 Task: Create a sub task Release to Production / Go Live for the task  Upgrade and migrate company supply chain management to a cloud-based solution in the project ArmourVault , assign it to team member softage.1@softage.net and update the status of the sub task to  Off Track , set the priority of the sub task to High
Action: Mouse moved to (73, 352)
Screenshot: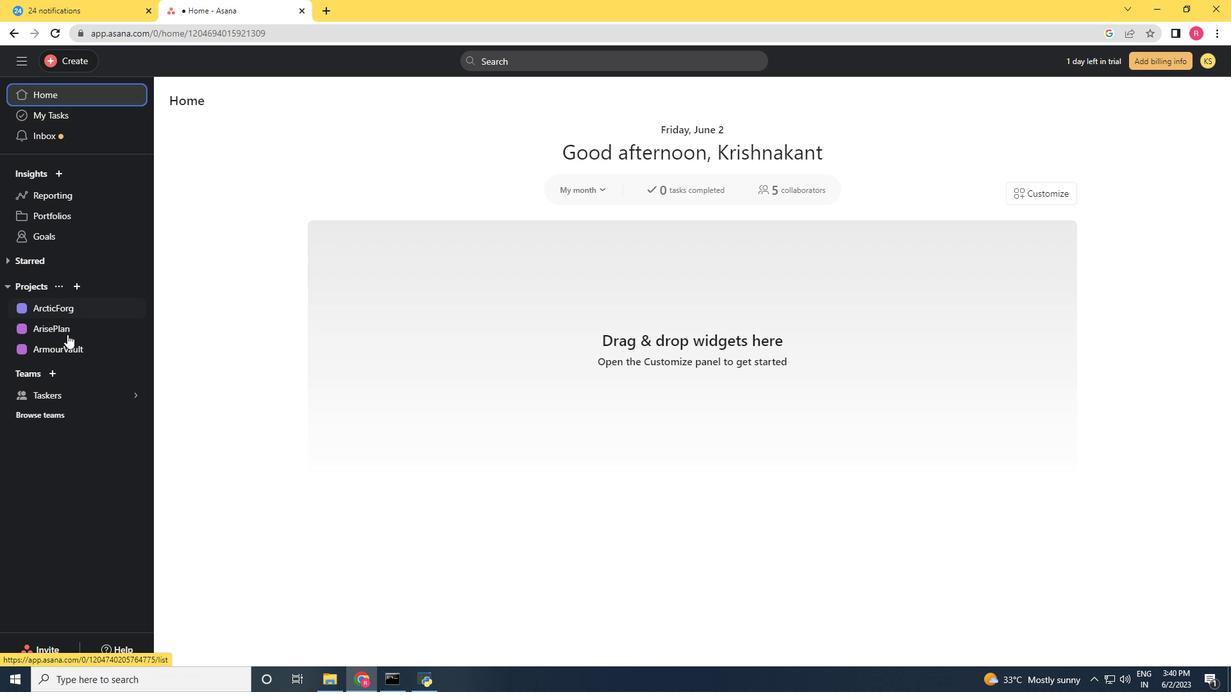 
Action: Mouse pressed left at (73, 352)
Screenshot: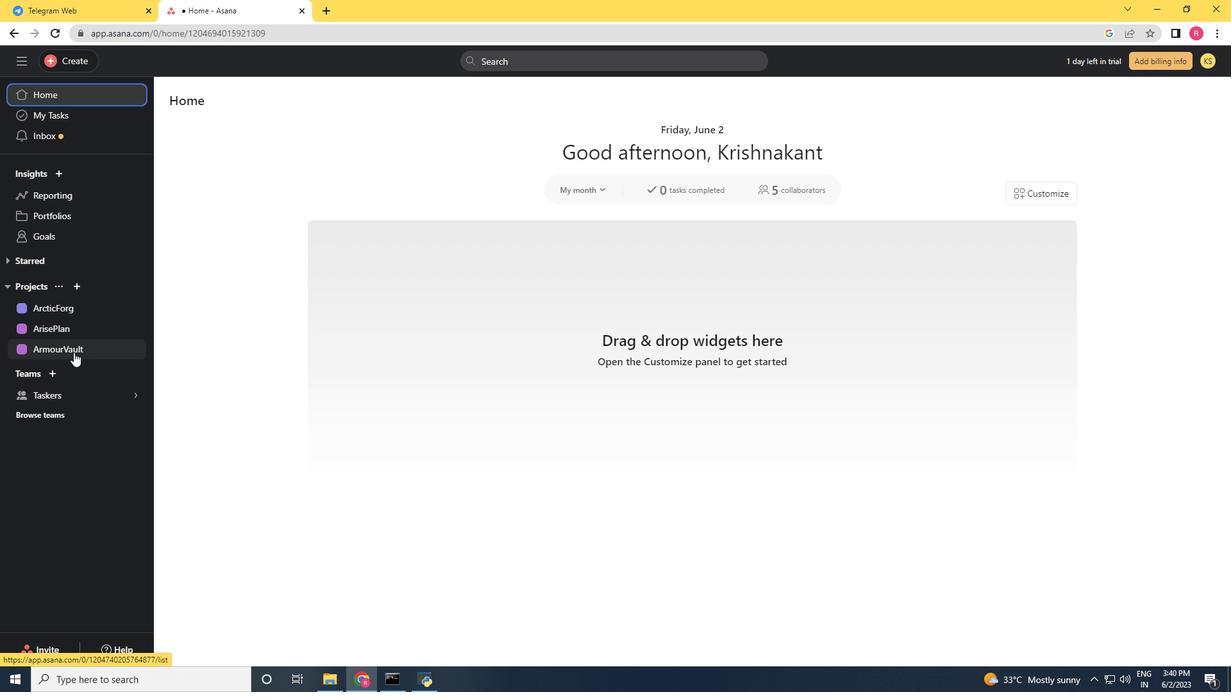 
Action: Mouse moved to (646, 291)
Screenshot: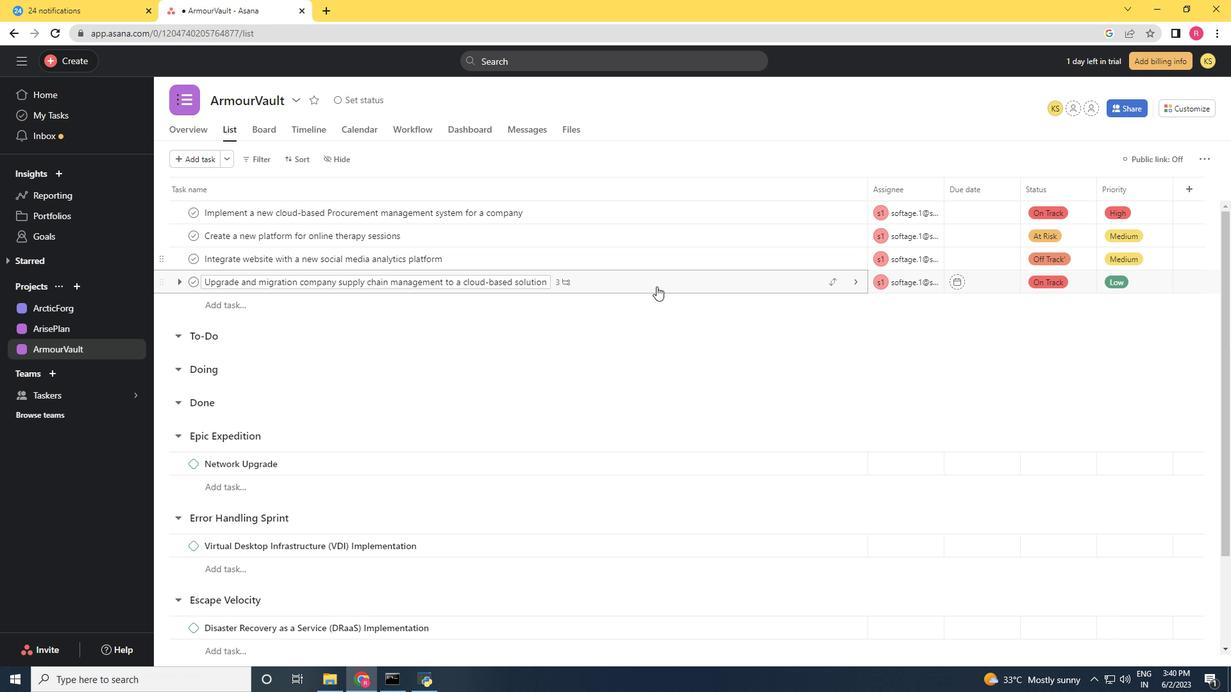 
Action: Mouse pressed left at (646, 291)
Screenshot: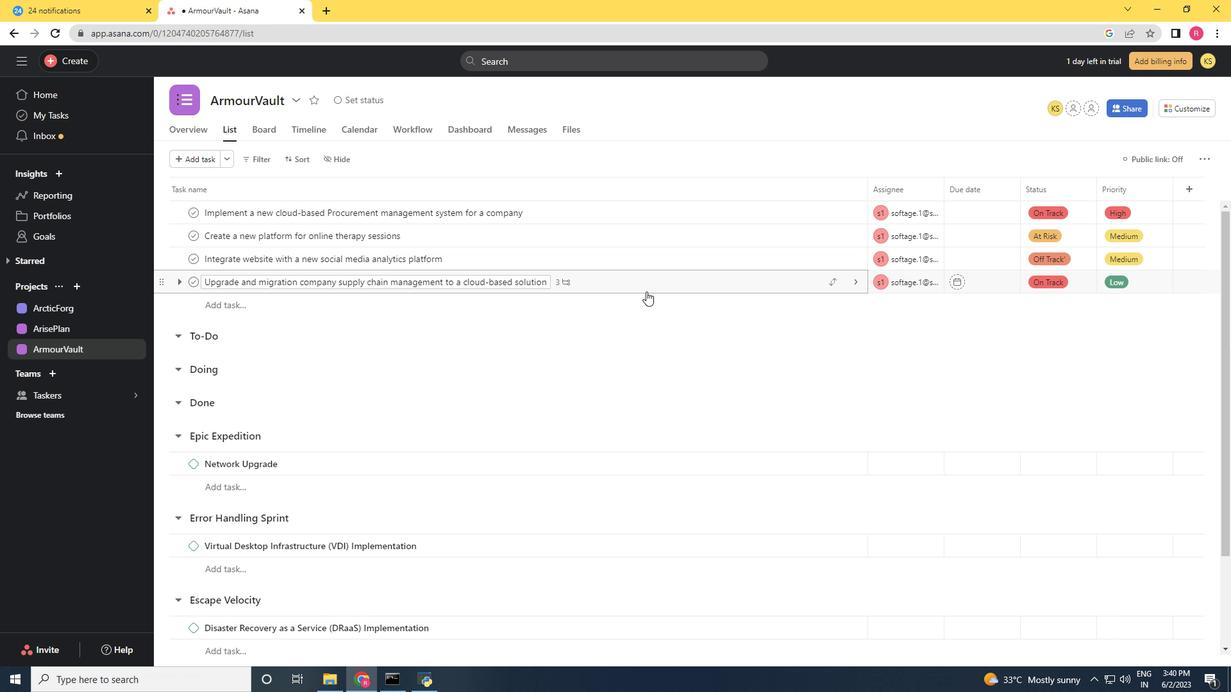 
Action: Mouse moved to (906, 358)
Screenshot: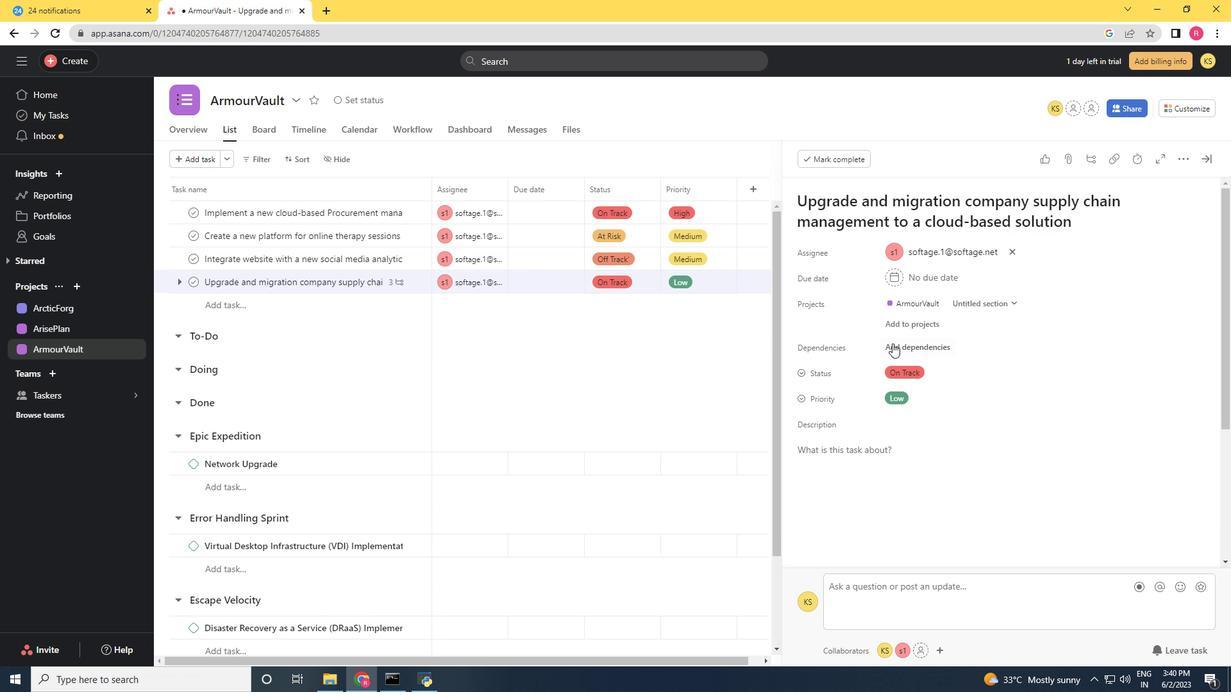 
Action: Mouse scrolled (906, 357) with delta (0, 0)
Screenshot: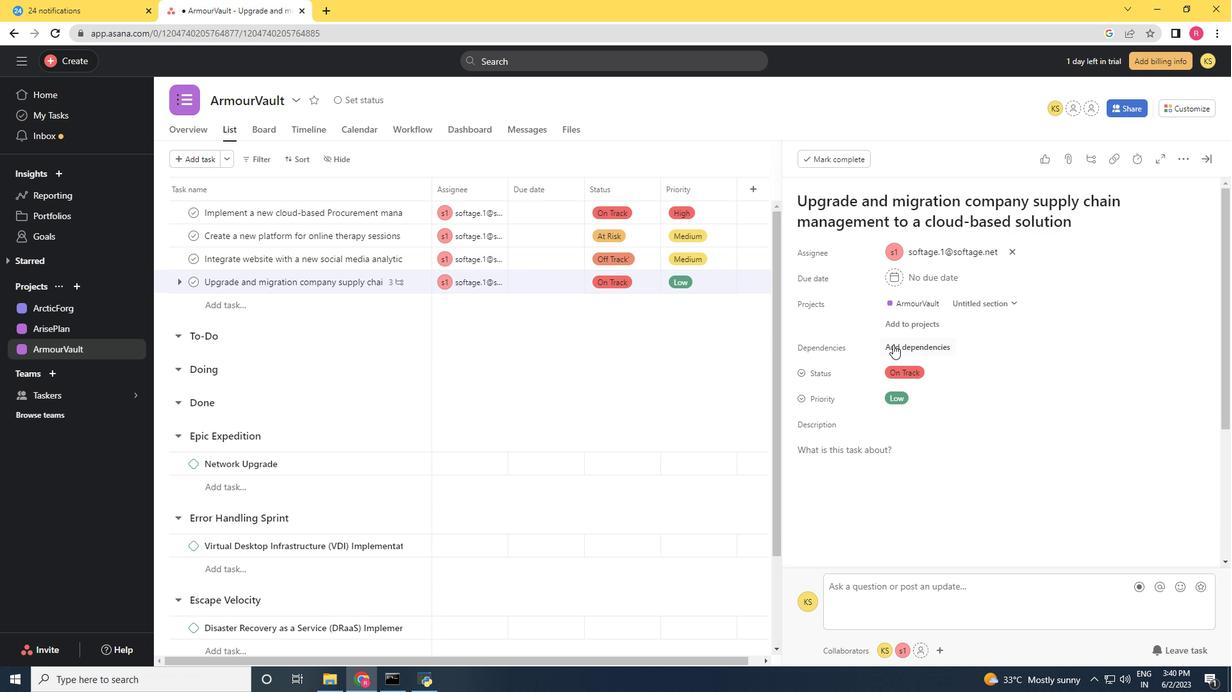
Action: Mouse moved to (911, 366)
Screenshot: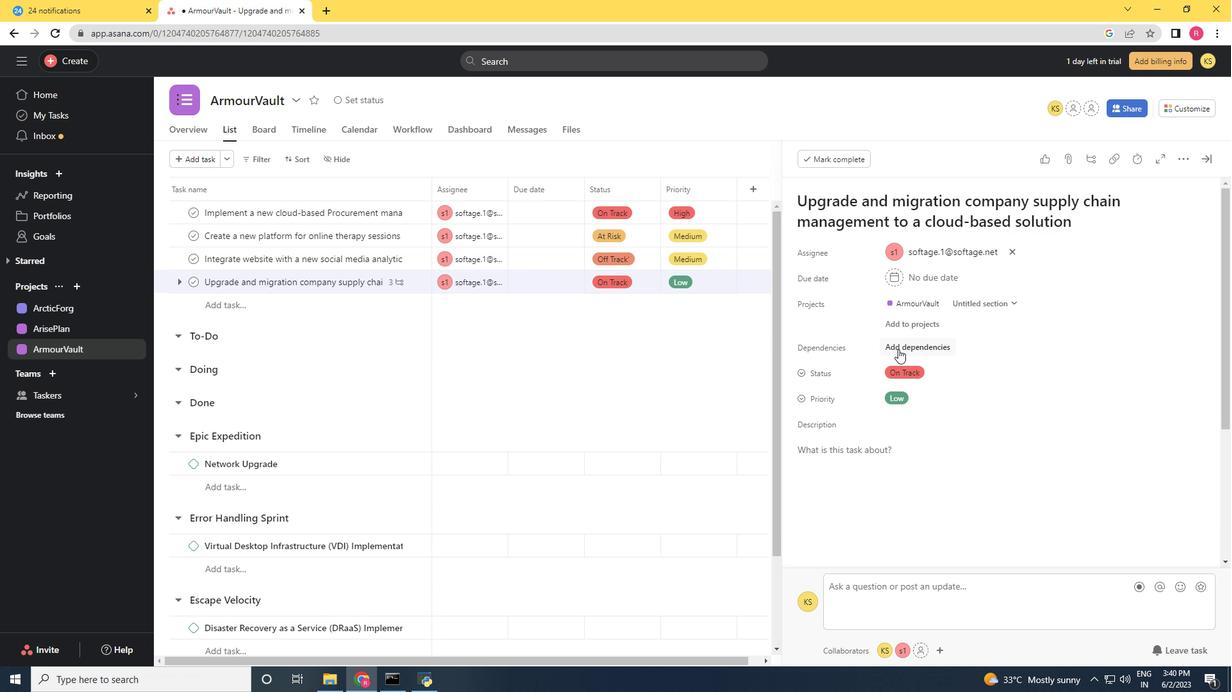
Action: Mouse scrolled (911, 365) with delta (0, 0)
Screenshot: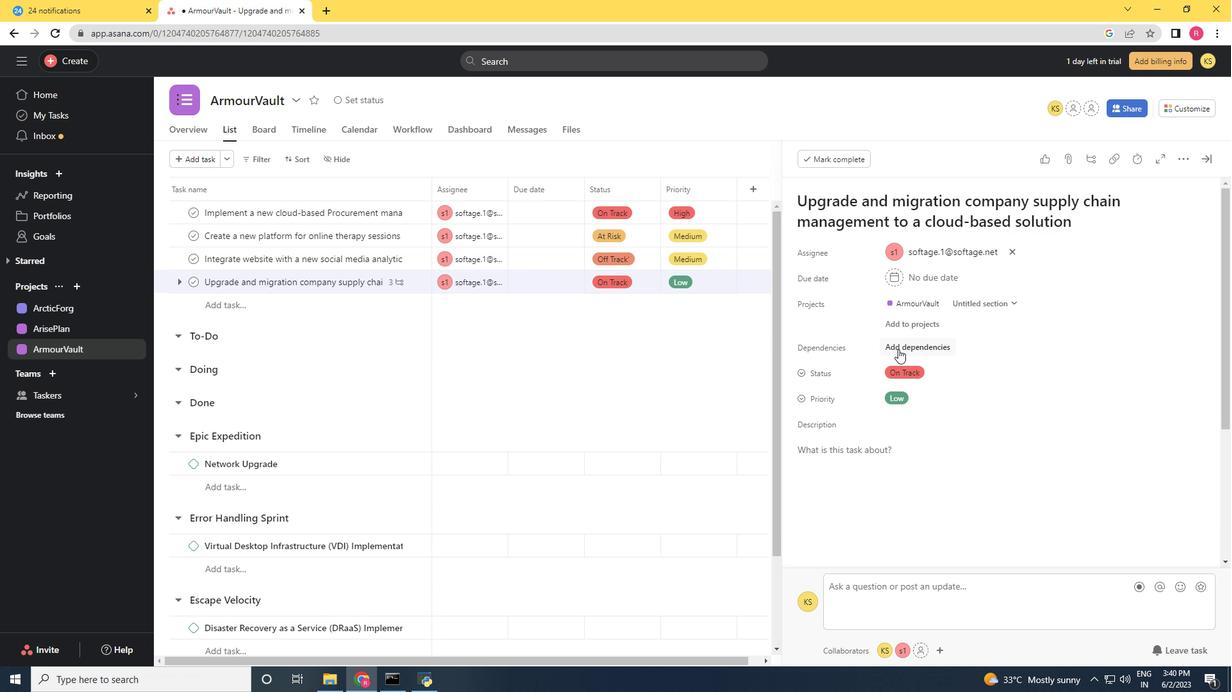 
Action: Mouse moved to (915, 371)
Screenshot: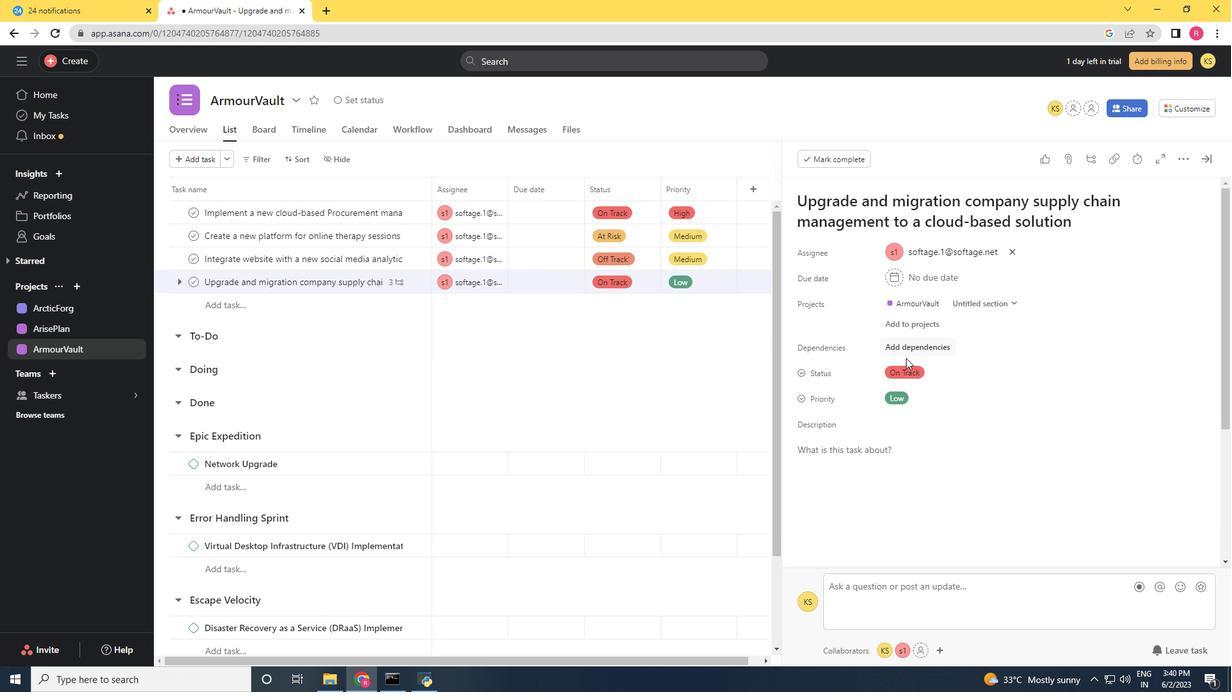 
Action: Mouse scrolled (915, 370) with delta (0, 0)
Screenshot: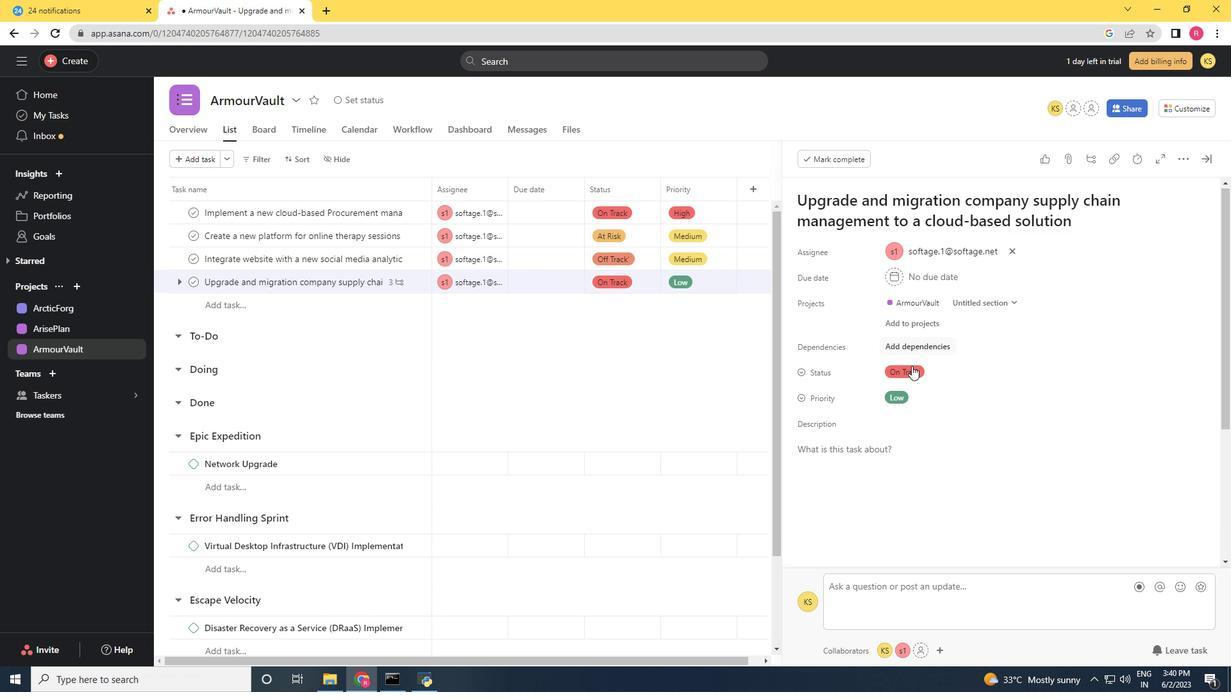 
Action: Mouse moved to (843, 479)
Screenshot: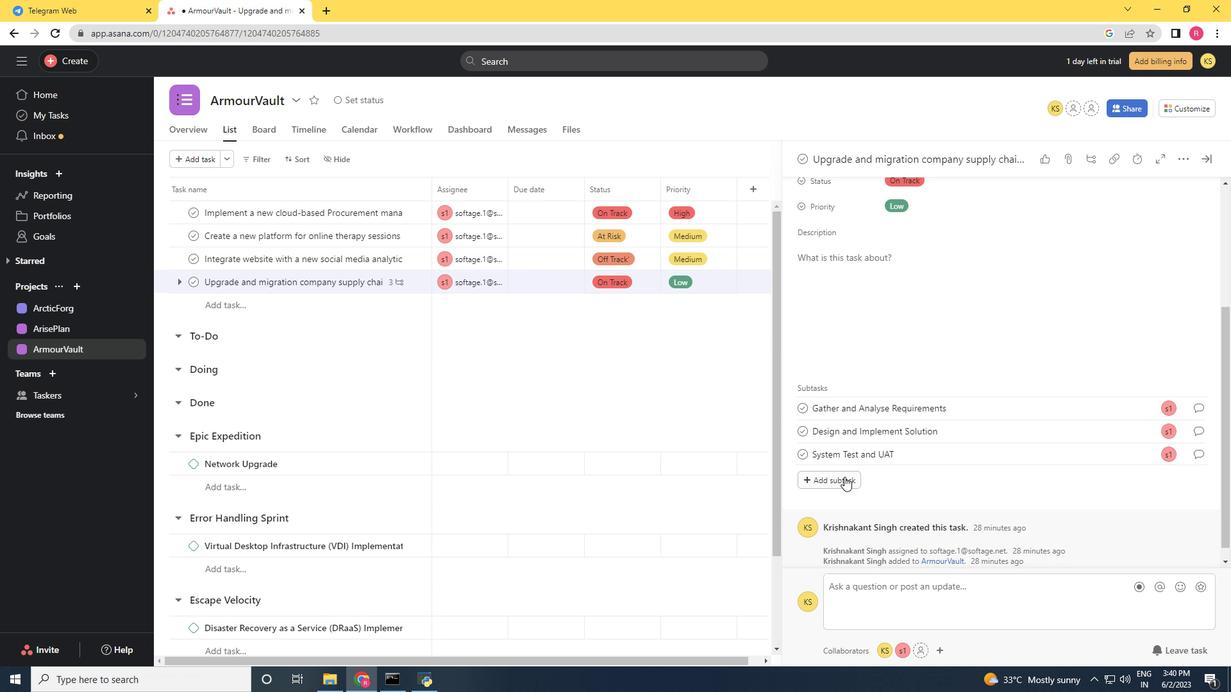 
Action: Mouse pressed left at (843, 479)
Screenshot: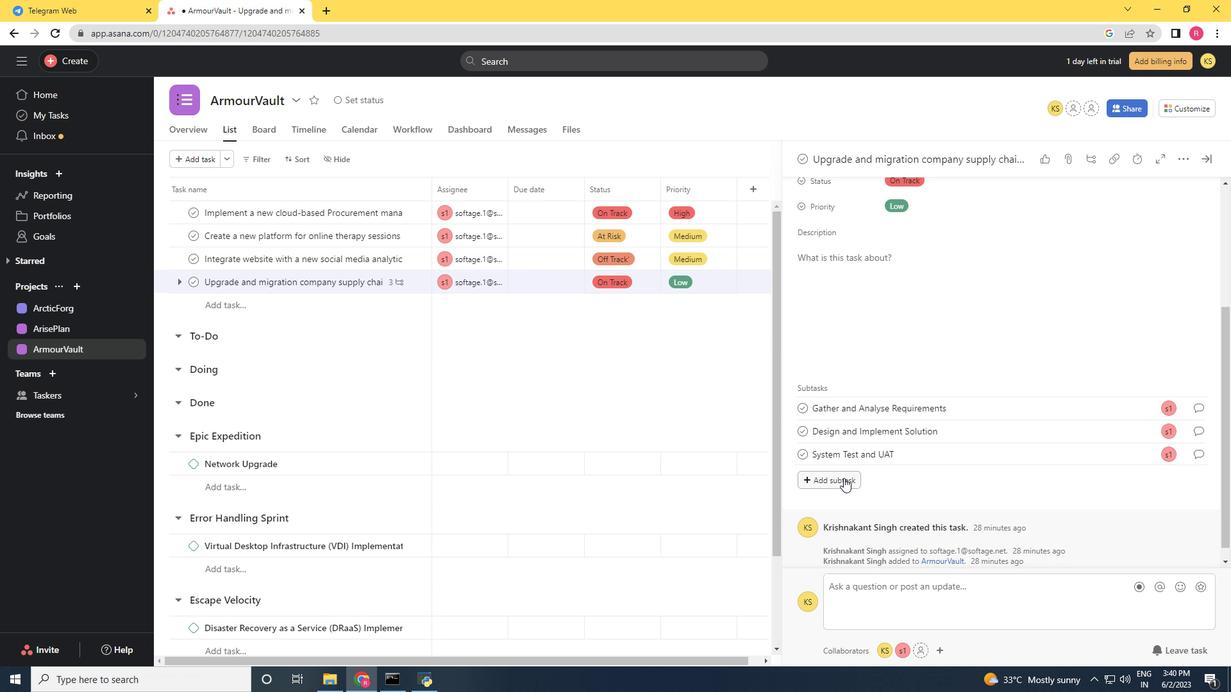 
Action: Mouse moved to (607, 418)
Screenshot: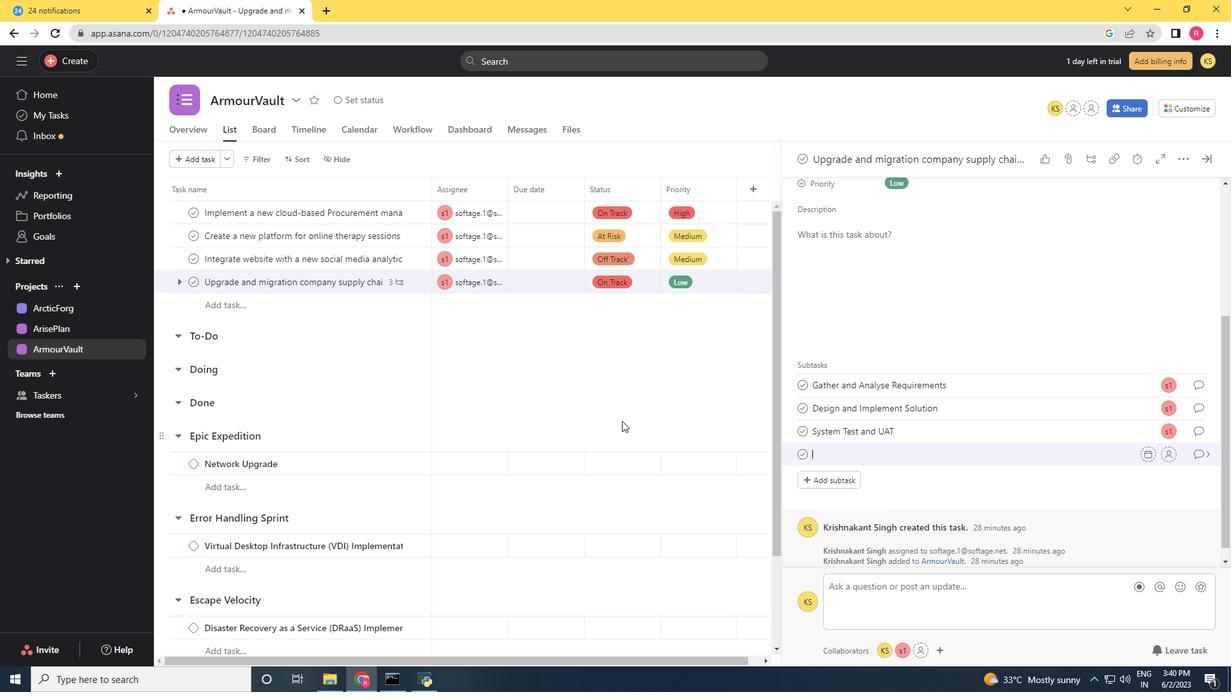 
Action: Key pressed <Key.shift>Upgrade<Key.space>and<Key.space>migrate<Key.space><Key.backspace><Key.backspace><Key.backspace><Key.backspace><Key.backspace><Key.backspace><Key.backspace><Key.backspace><Key.backspace><Key.backspace><Key.backspace><Key.backspace><Key.backspace><Key.backspace><Key.backspace><Key.backspace><Key.backspace><Key.backspace><Key.backspace><Key.backspace><Key.backspace><Key.enter><Key.shift>Release<Key.space>to<Key.space>
Screenshot: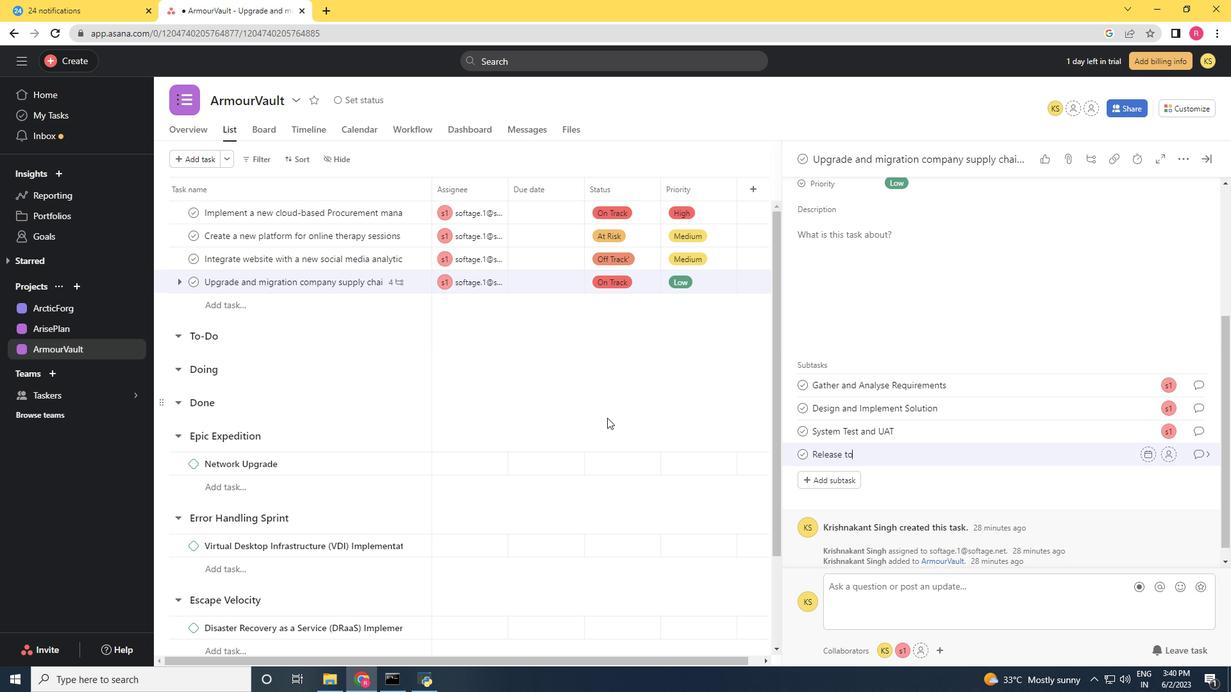 
Action: Mouse moved to (607, 417)
Screenshot: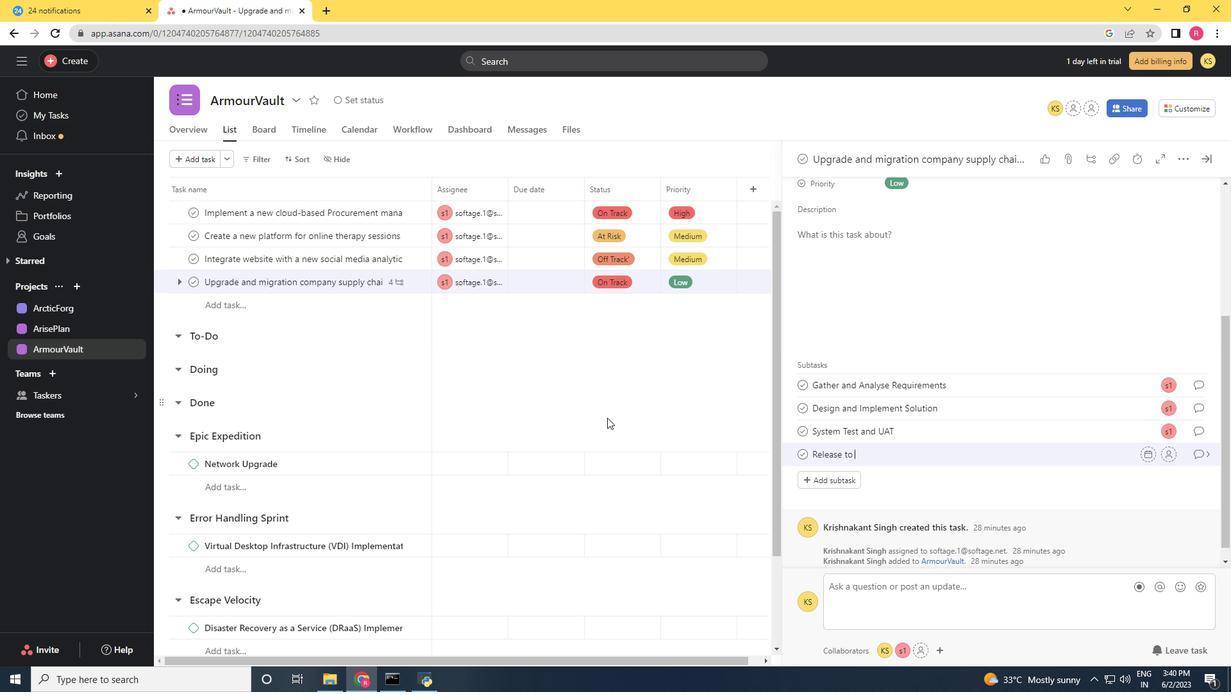 
Action: Key pressed <Key.shift><Key.shift><Key.shift><Key.shift><Key.shift><Key.shift><Key.shift><Key.shift><Key.shift><Key.shift>O<Key.backspace><Key.shift>Production<Key.space>/<Key.space><Key.shift>Go<Key.space><Key.shift>Live
Screenshot: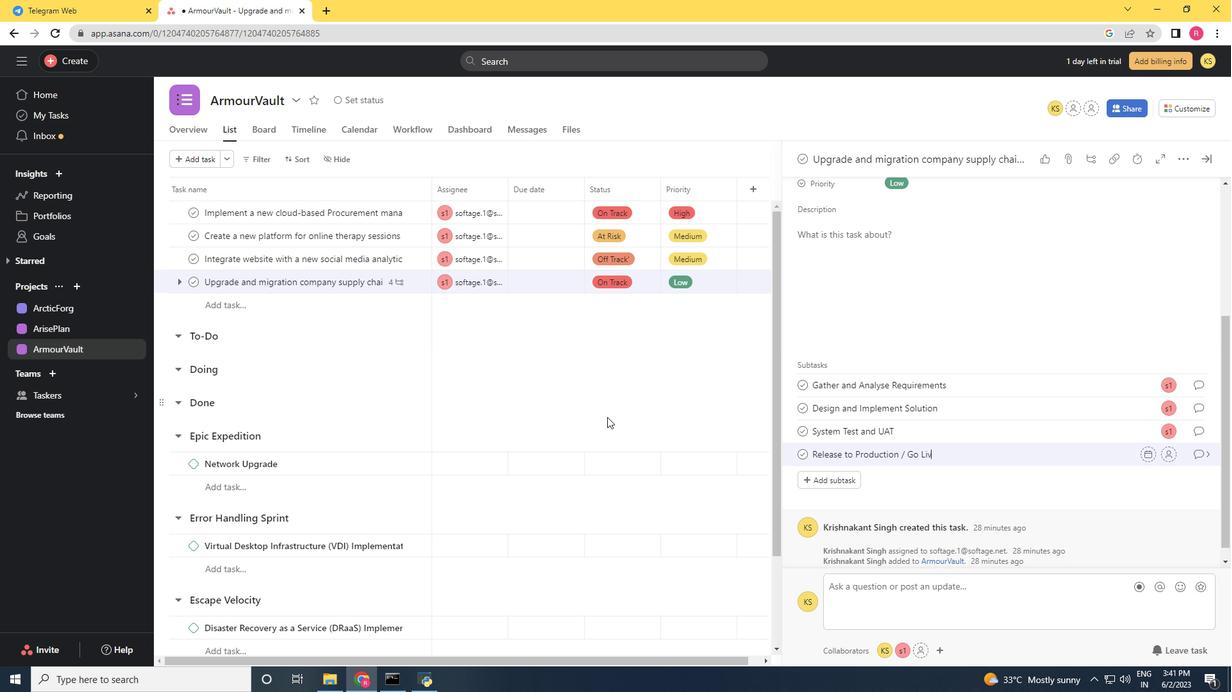
Action: Mouse moved to (1167, 450)
Screenshot: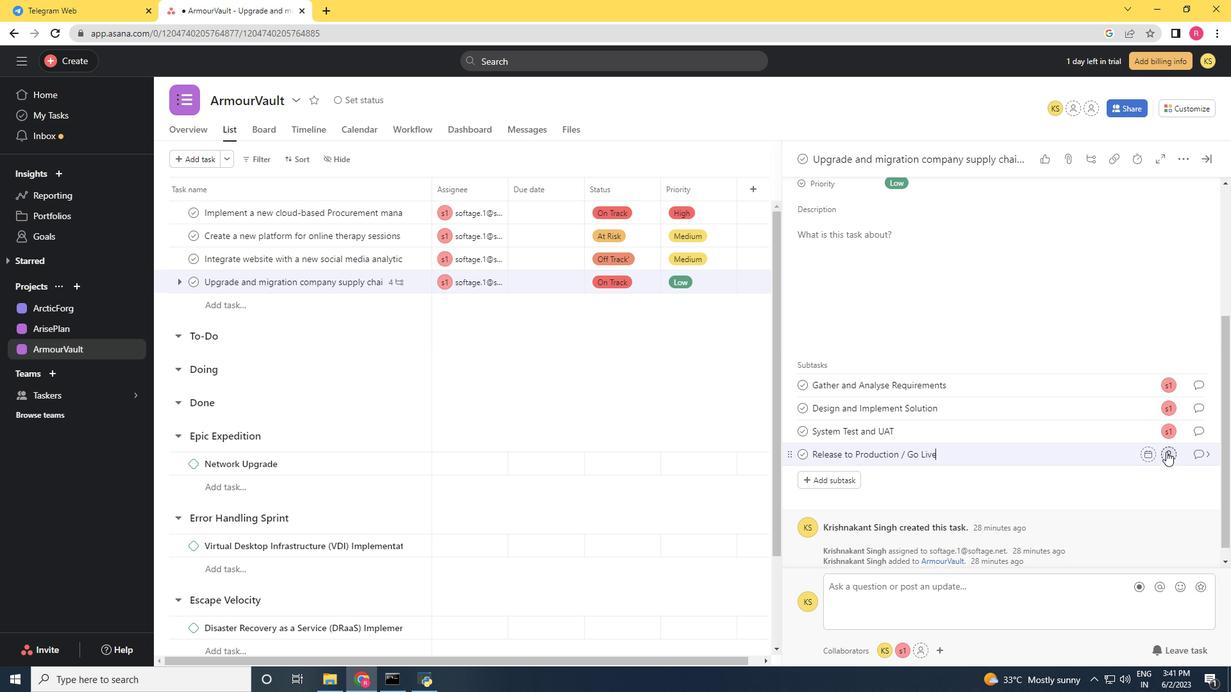 
Action: Mouse pressed left at (1165, 452)
Screenshot: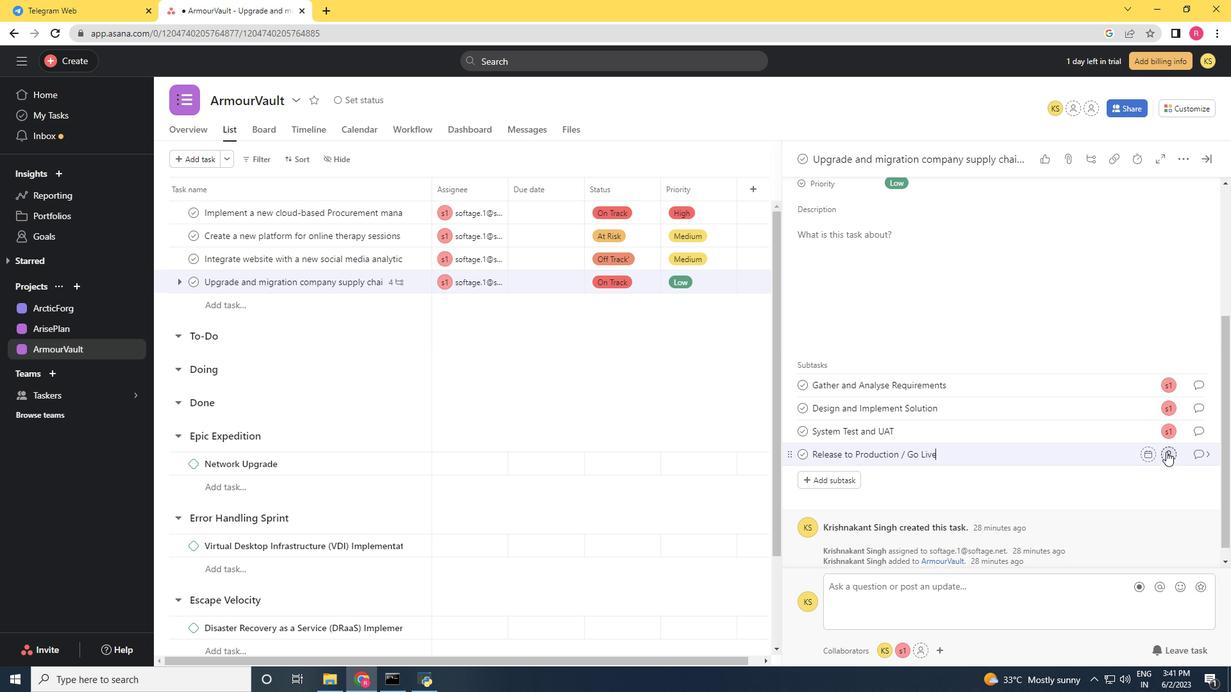 
Action: Mouse moved to (1079, 446)
Screenshot: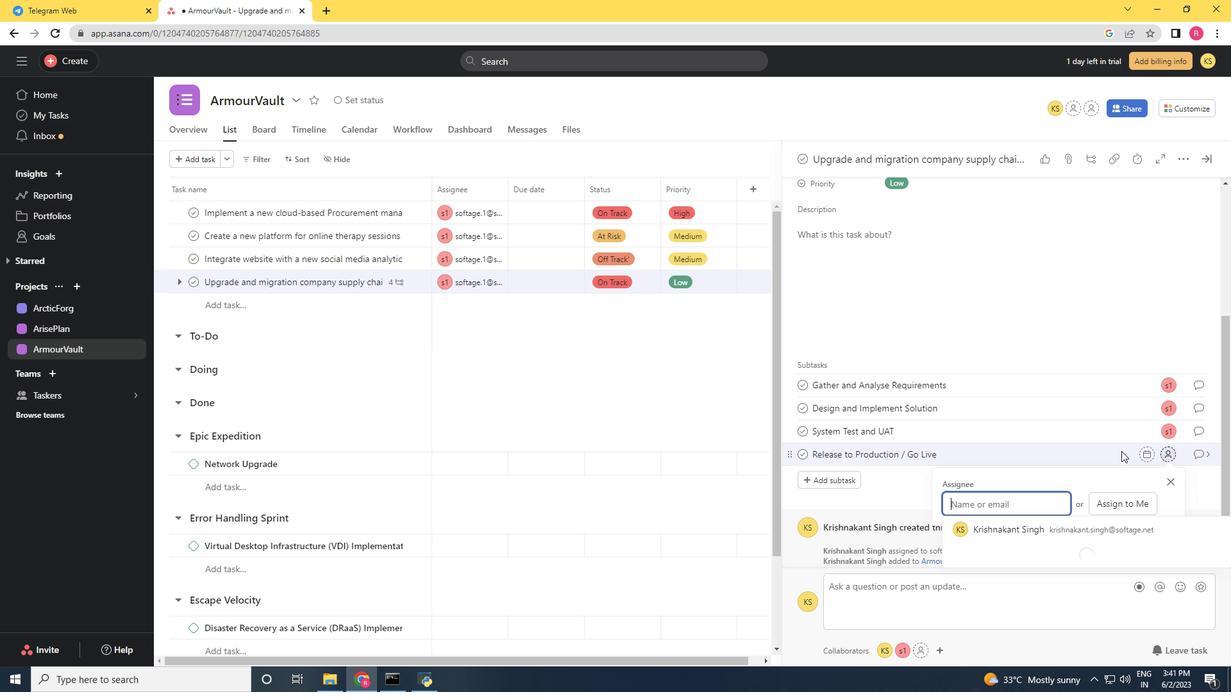 
Action: Key pressed softage.1<Key.shift>@softage.net
Screenshot: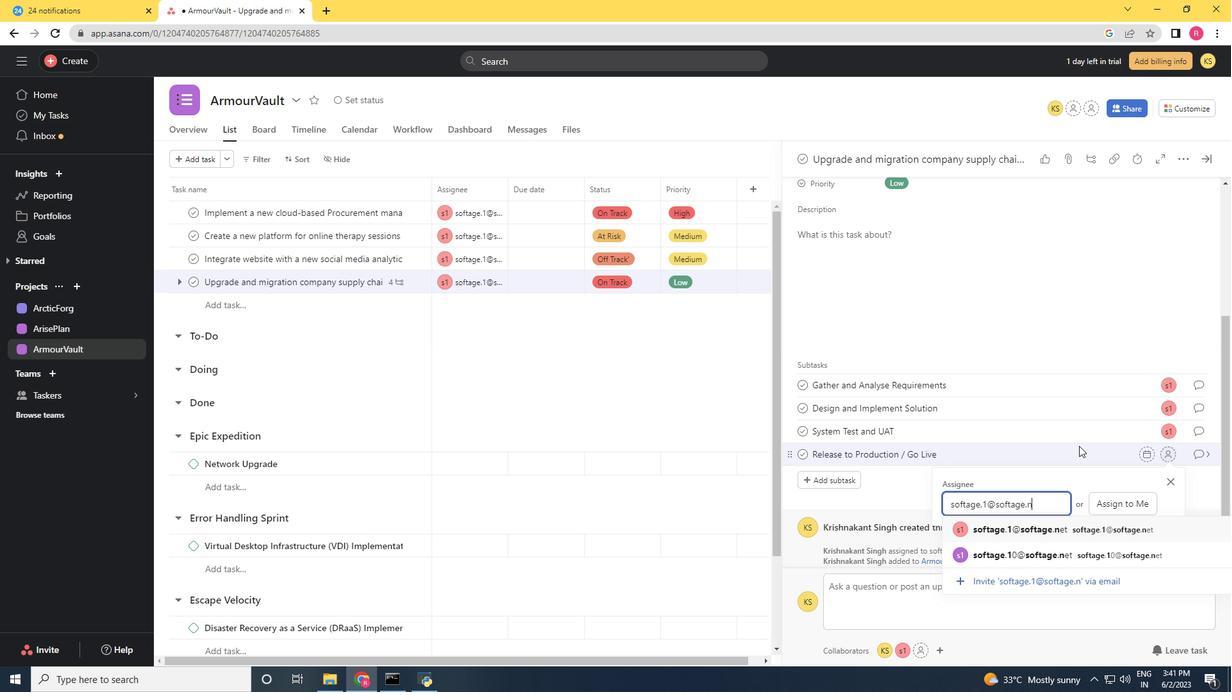 
Action: Mouse moved to (1012, 527)
Screenshot: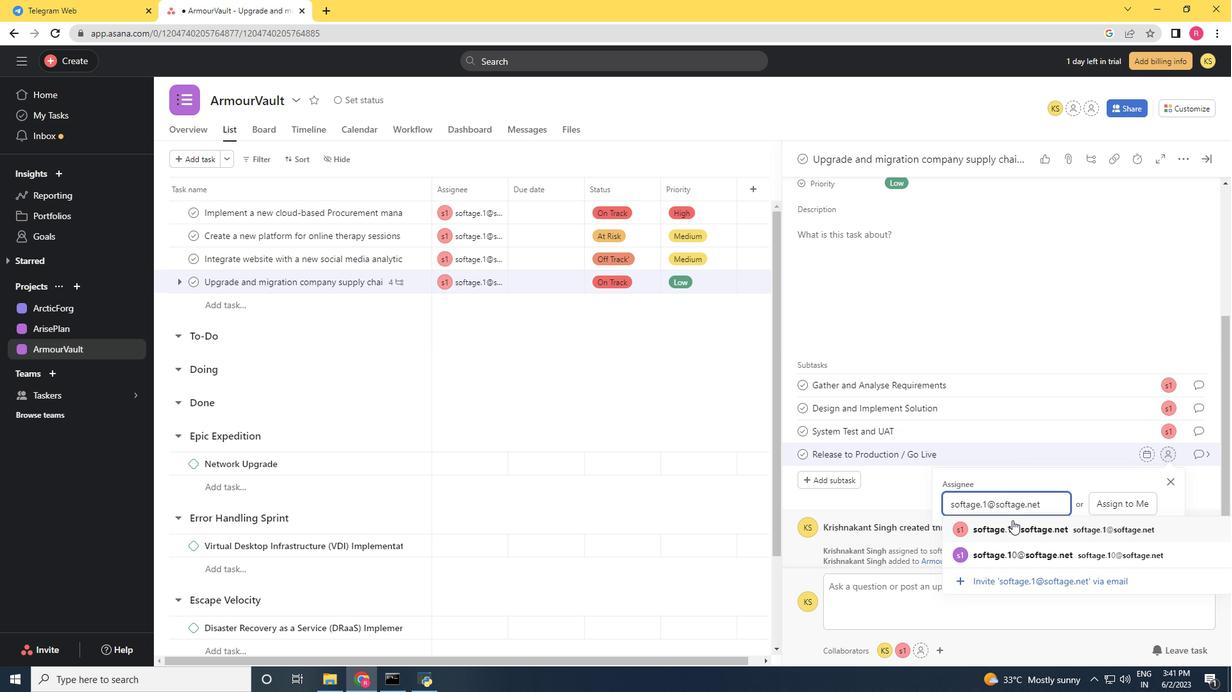 
Action: Mouse pressed left at (1012, 527)
Screenshot: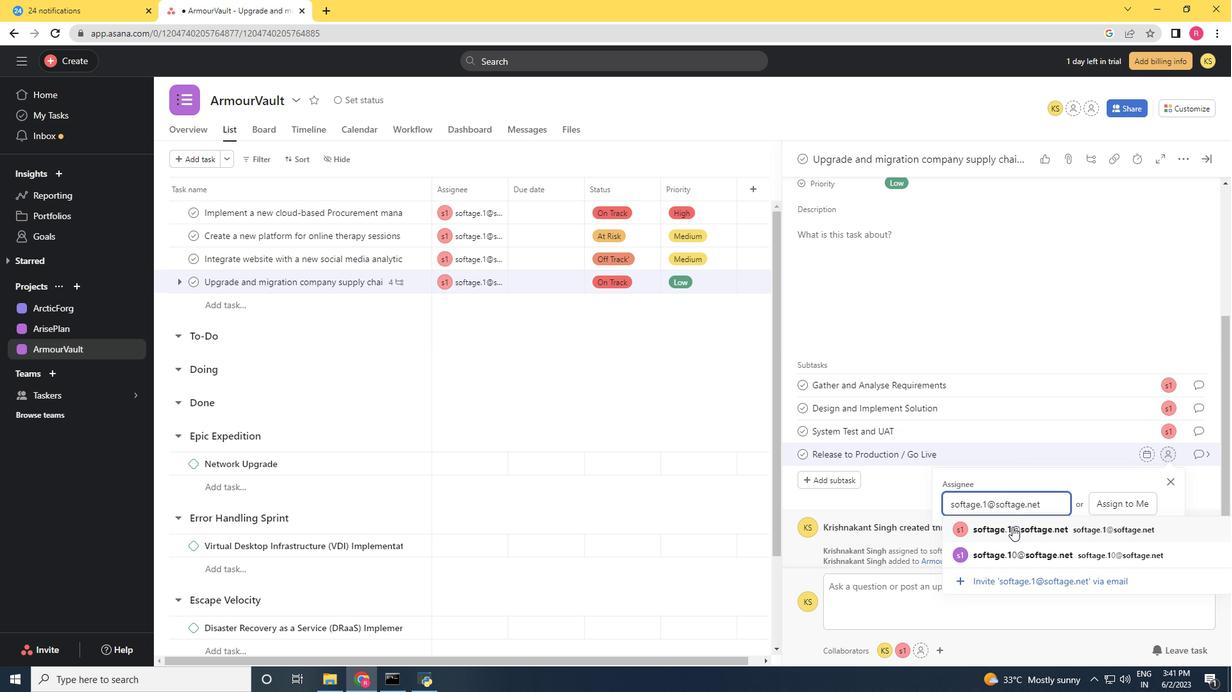 
Action: Mouse moved to (1201, 462)
Screenshot: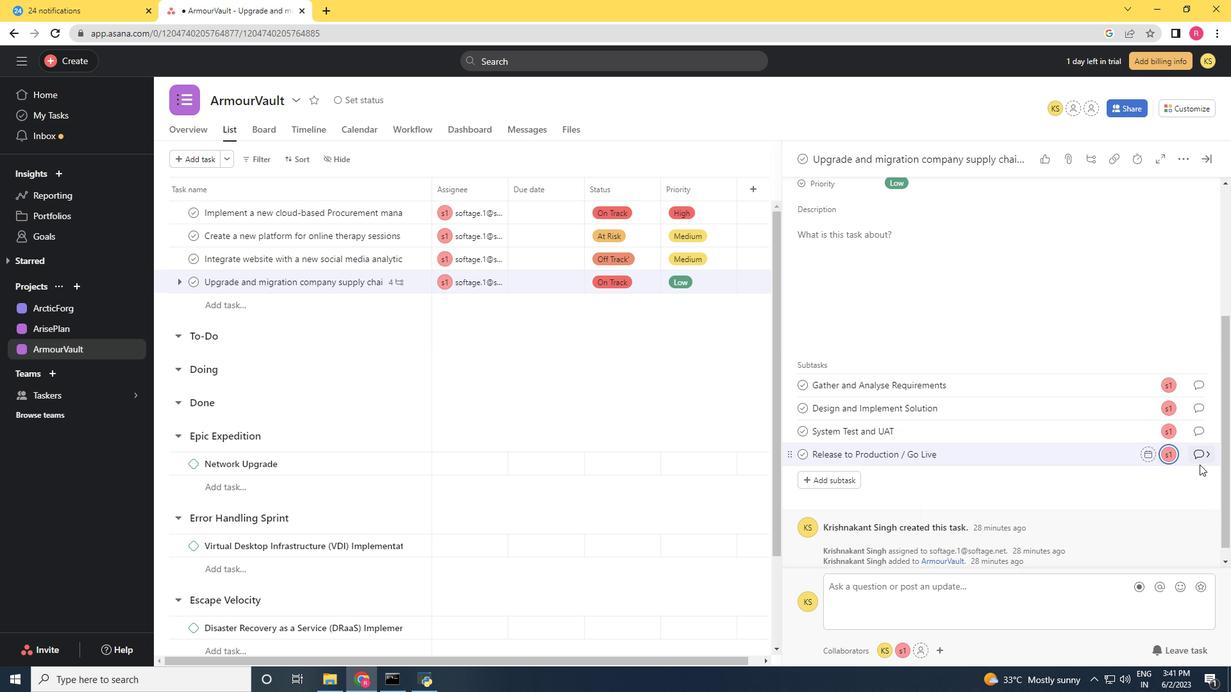 
Action: Mouse pressed left at (1201, 462)
Screenshot: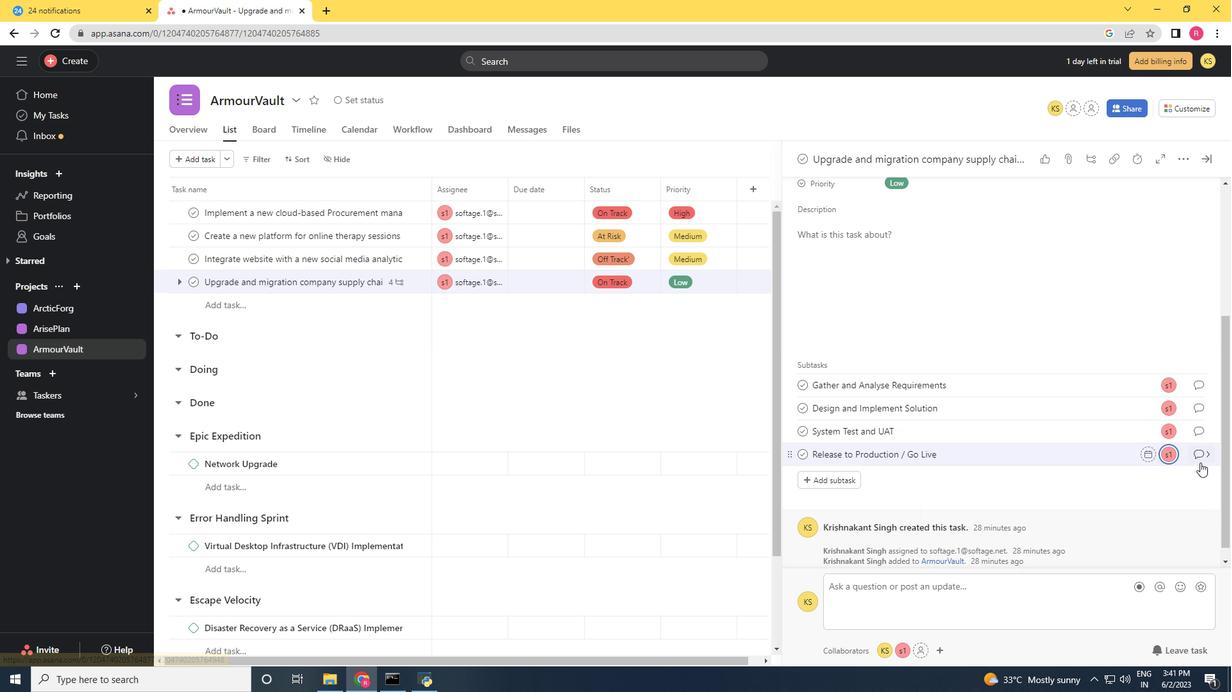
Action: Mouse moved to (866, 343)
Screenshot: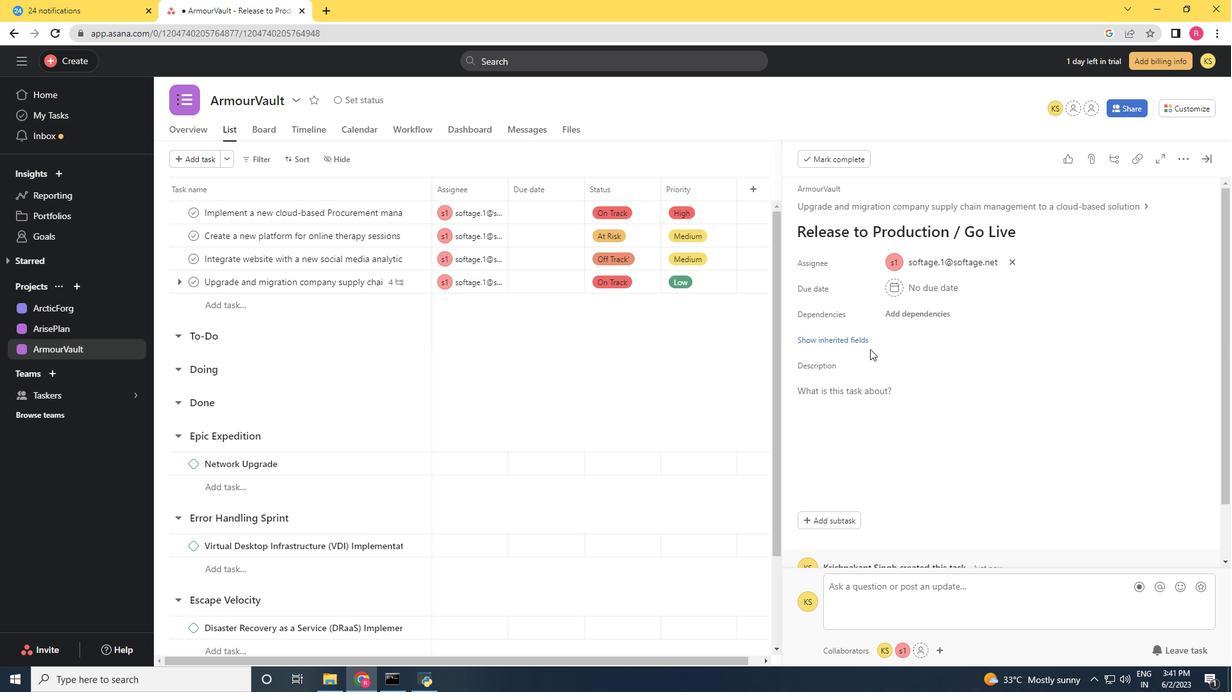 
Action: Mouse pressed left at (866, 343)
Screenshot: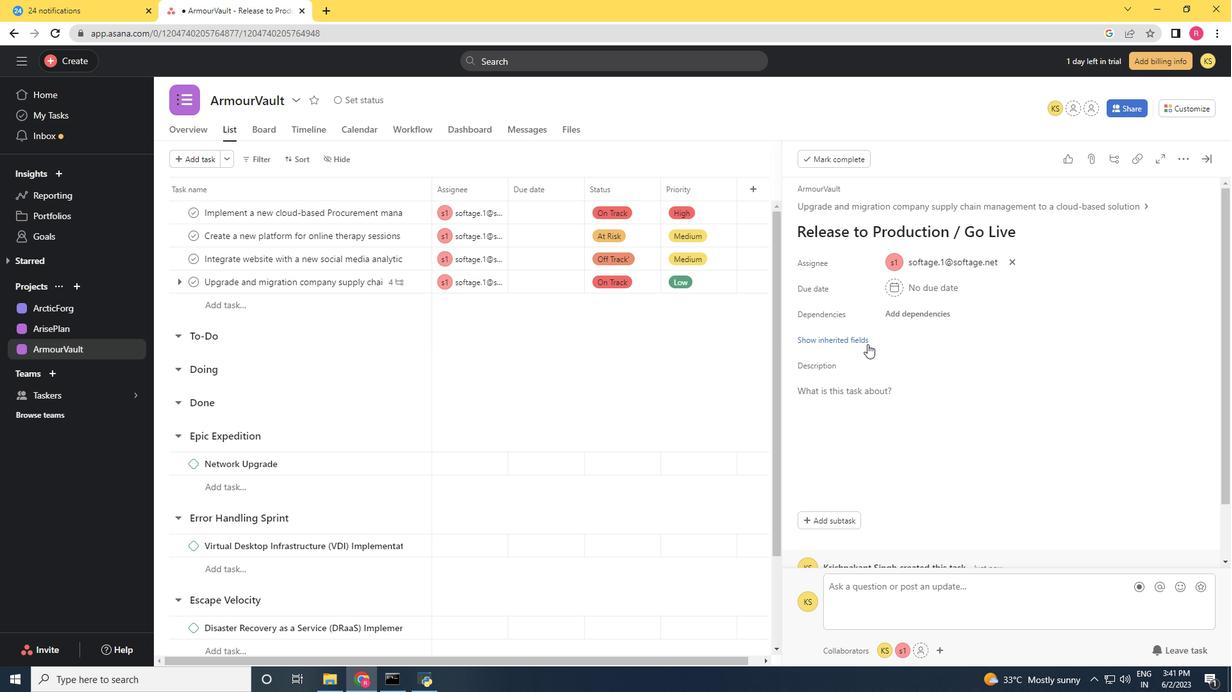 
Action: Mouse moved to (895, 366)
Screenshot: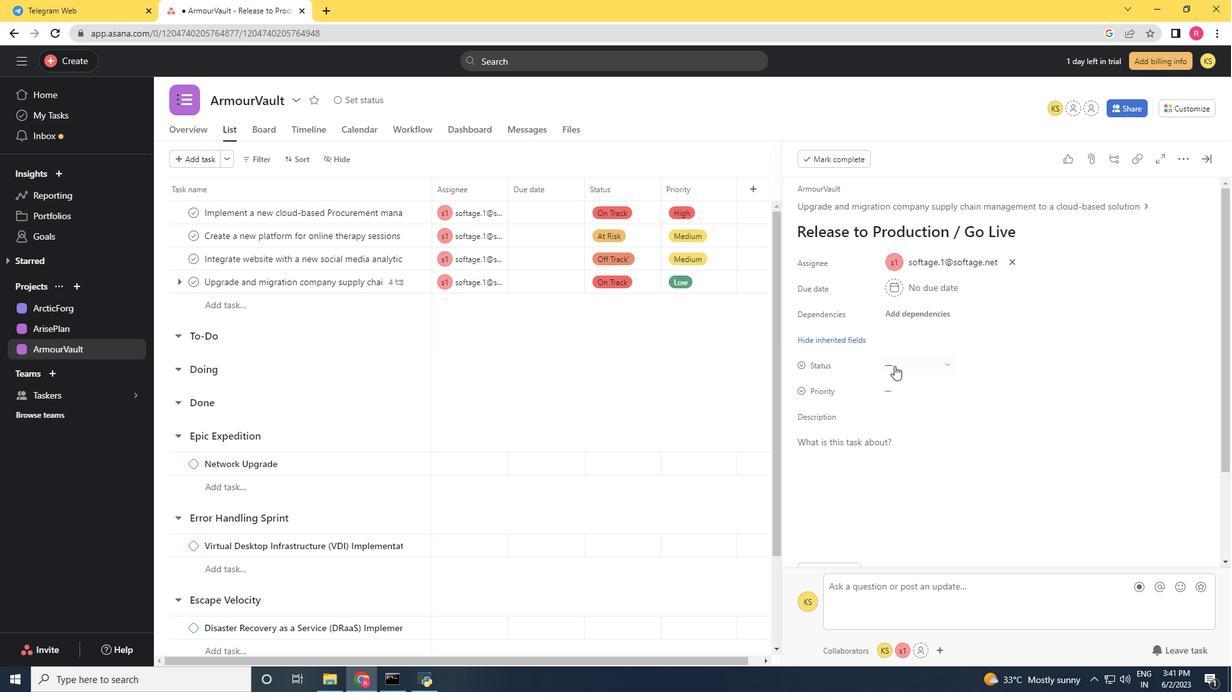 
Action: Mouse pressed left at (895, 366)
Screenshot: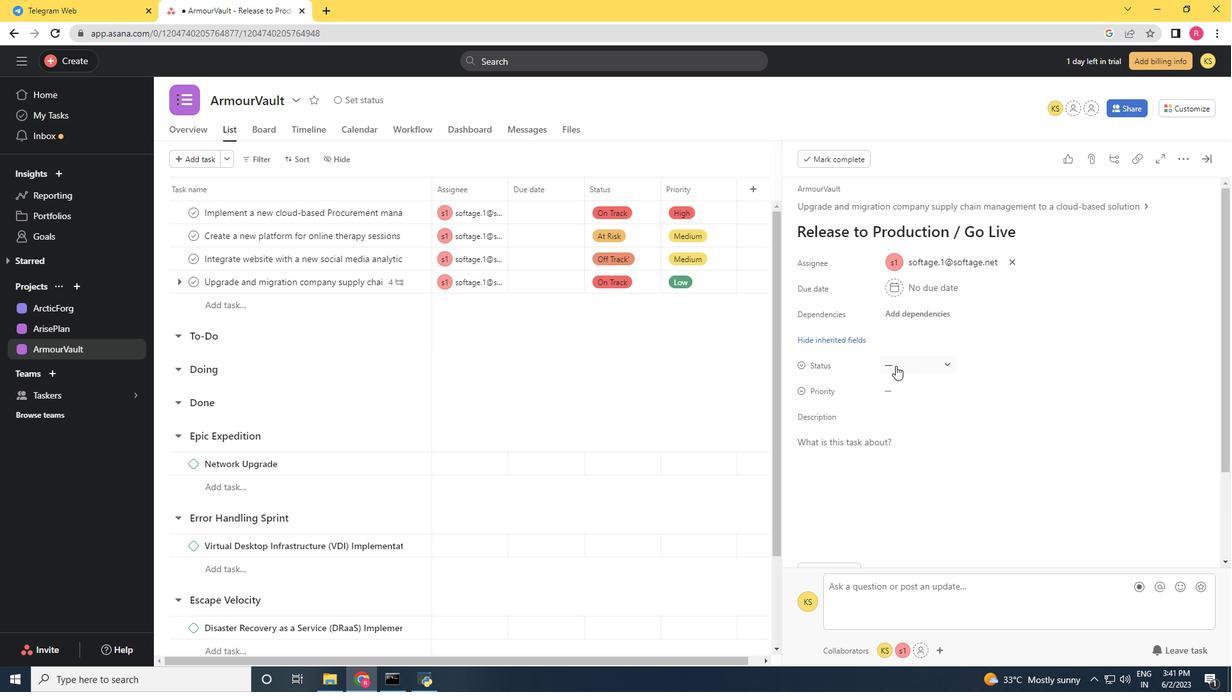 
Action: Mouse moved to (921, 434)
Screenshot: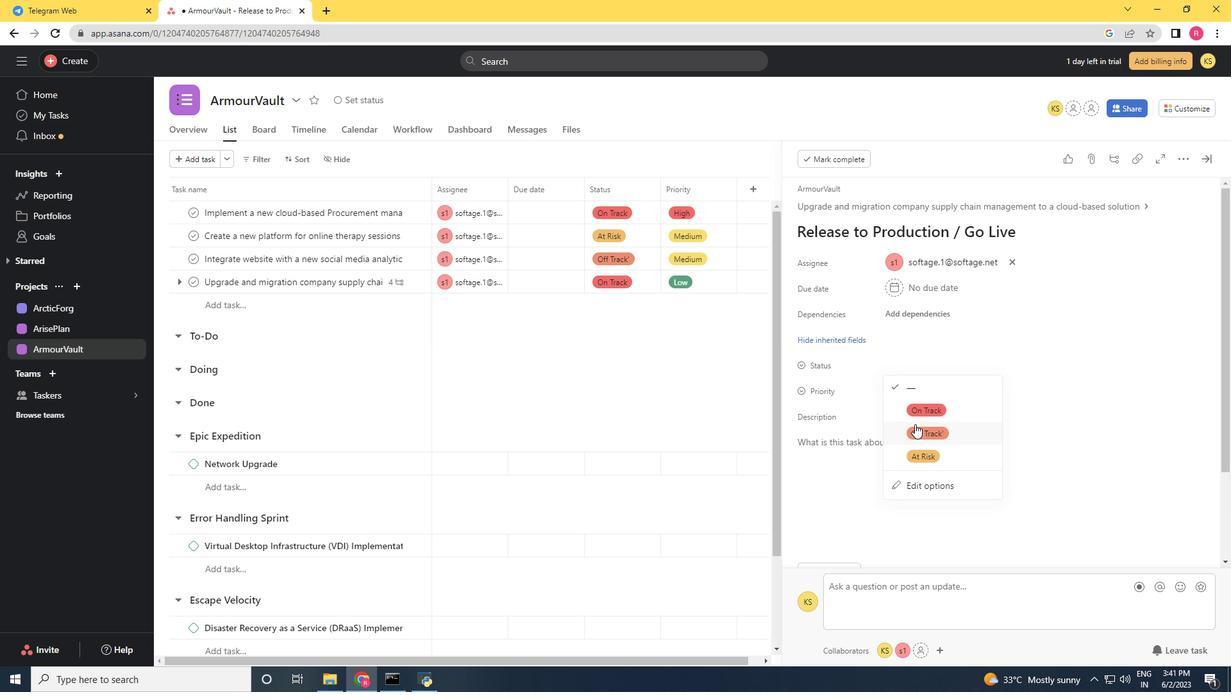 
Action: Mouse pressed left at (921, 434)
Screenshot: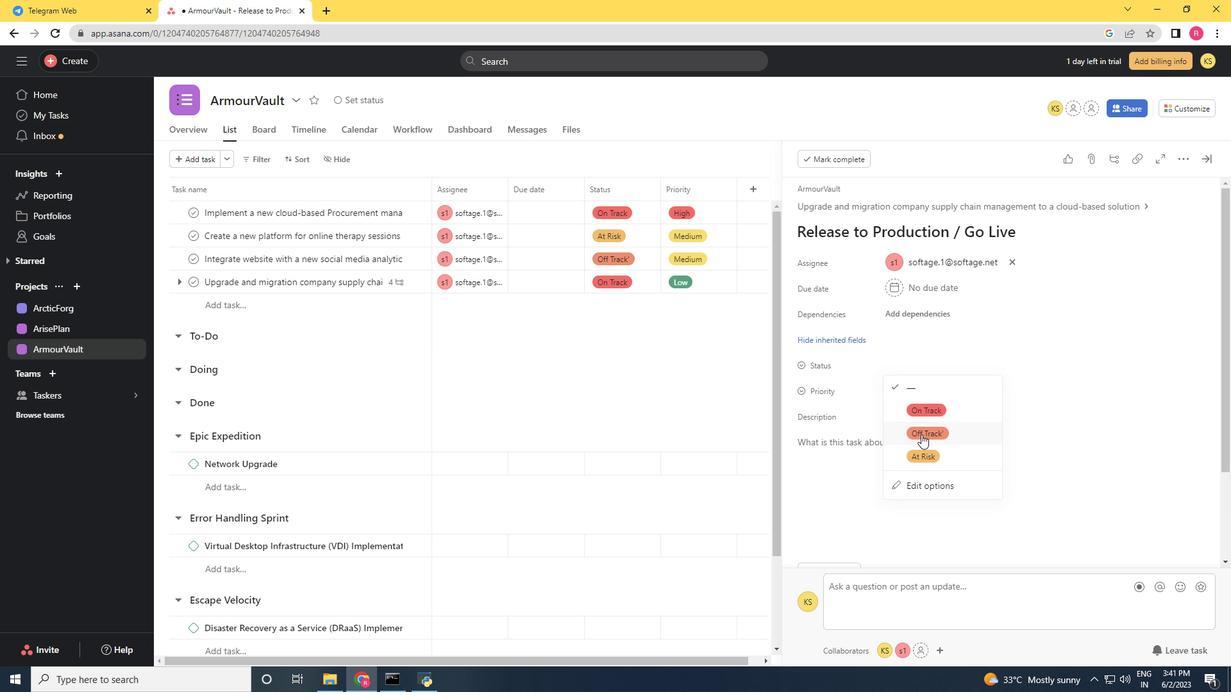 
Action: Mouse moved to (895, 396)
Screenshot: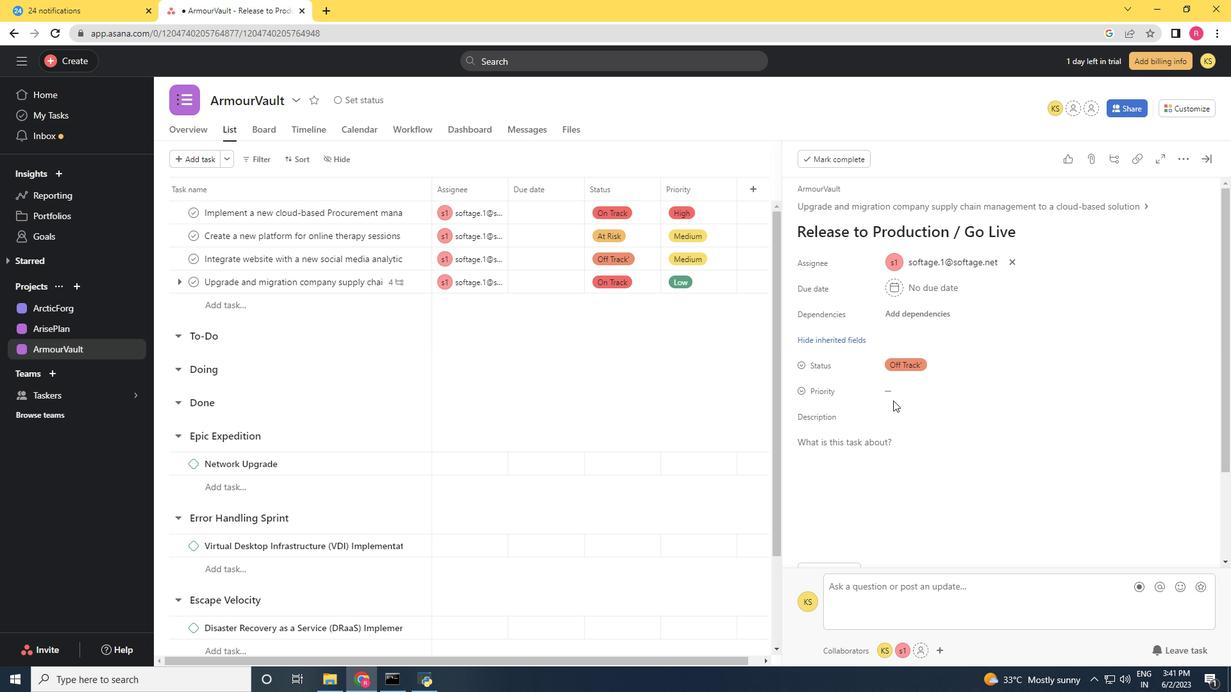 
Action: Mouse pressed left at (895, 396)
Screenshot: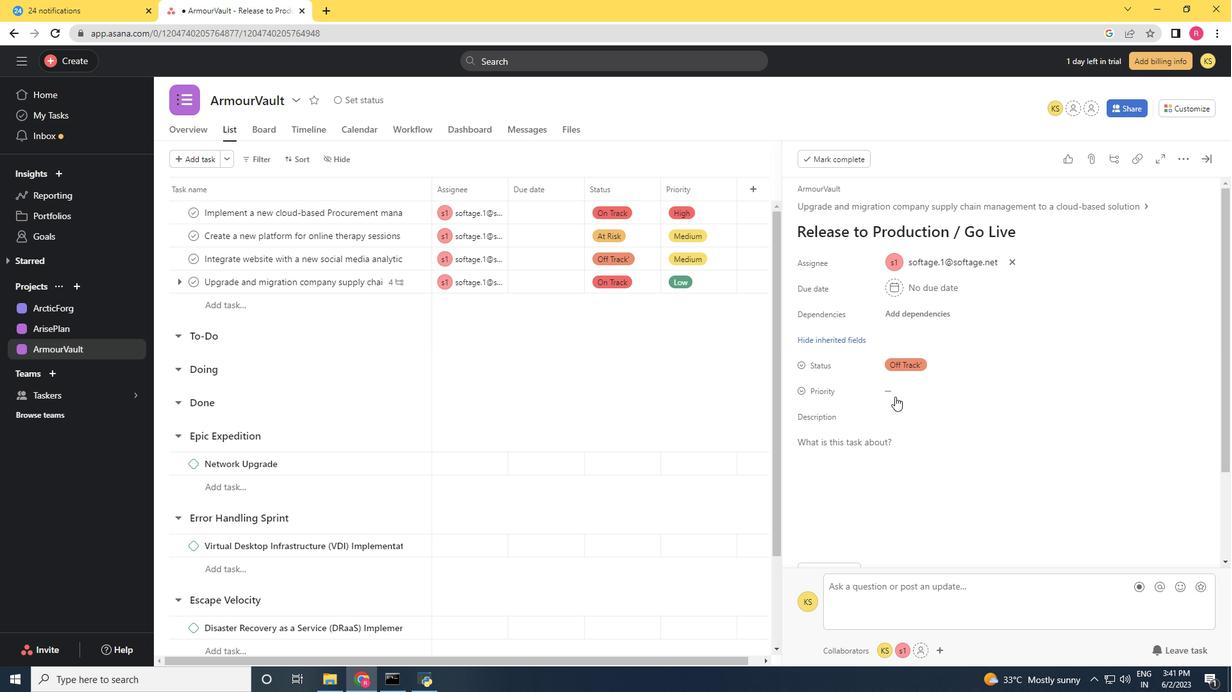 
Action: Mouse moved to (908, 438)
Screenshot: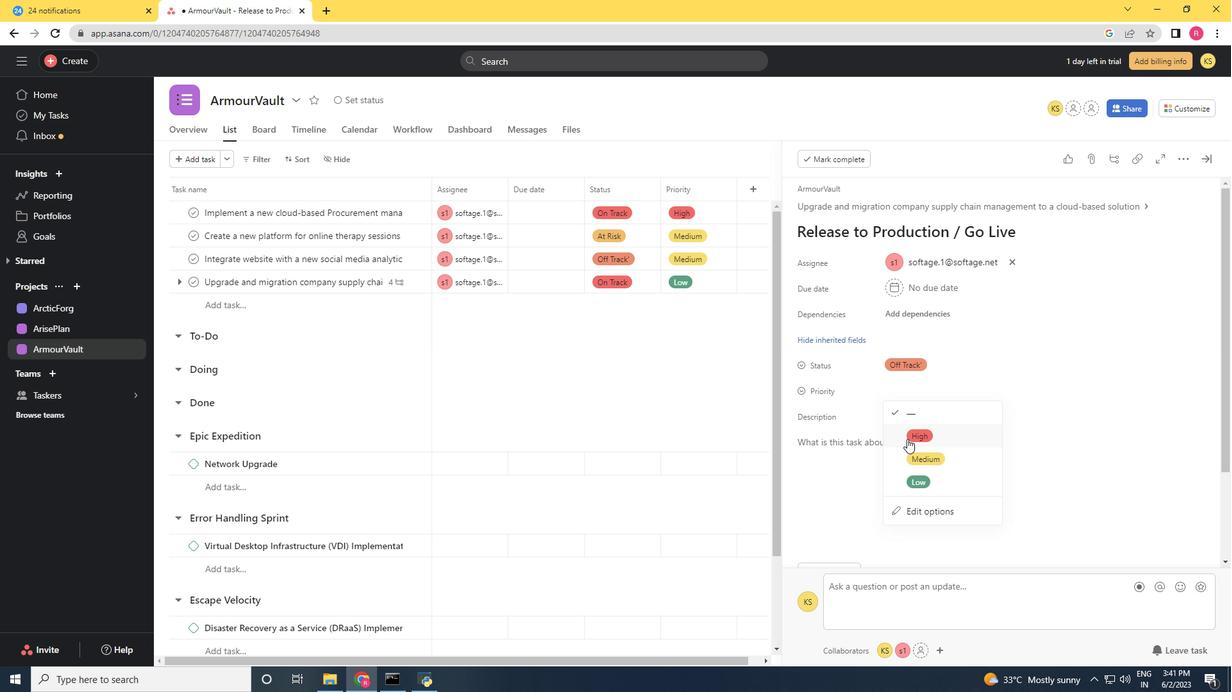 
Action: Mouse pressed left at (908, 438)
Screenshot: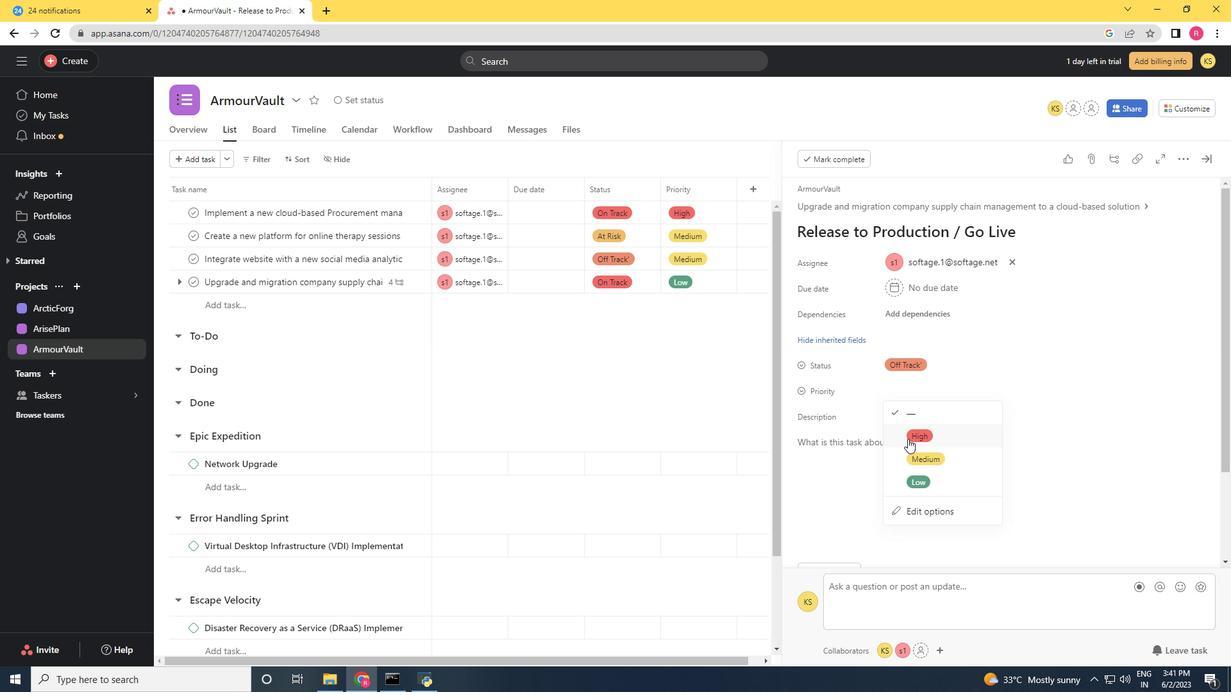 
Action: Mouse moved to (903, 432)
Screenshot: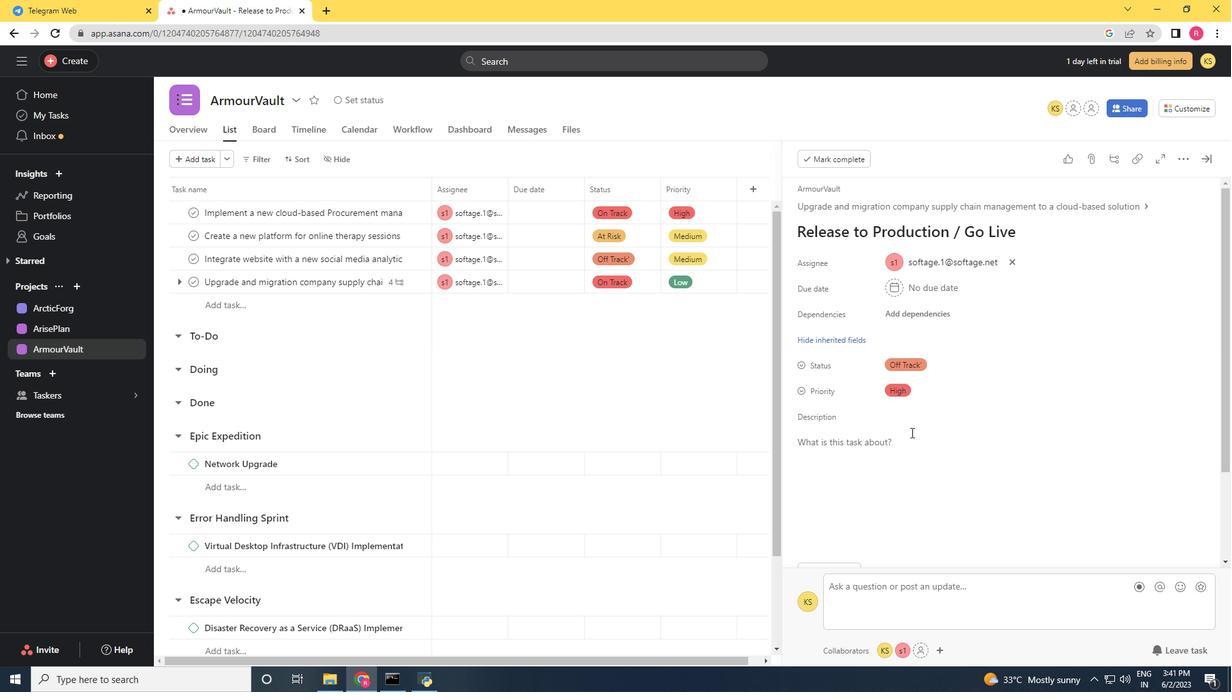
